 Task: In the  document Mindfulnessletter.epub Insert the command  'Viewing'Email the file to   'softage.9@softage.net', with message attached Action Required: This requires your review and response. and file type: Open Document
Action: Mouse moved to (867, 72)
Screenshot: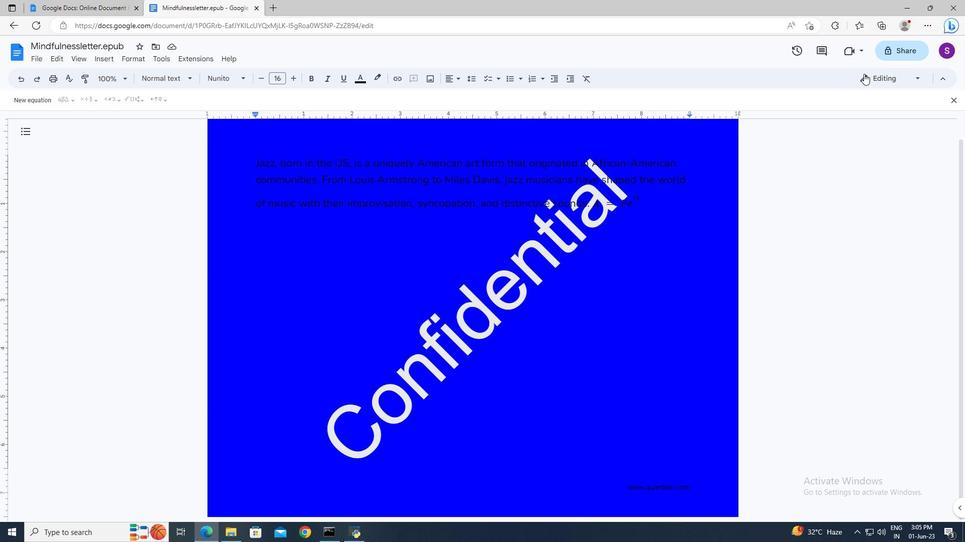
Action: Mouse pressed left at (867, 72)
Screenshot: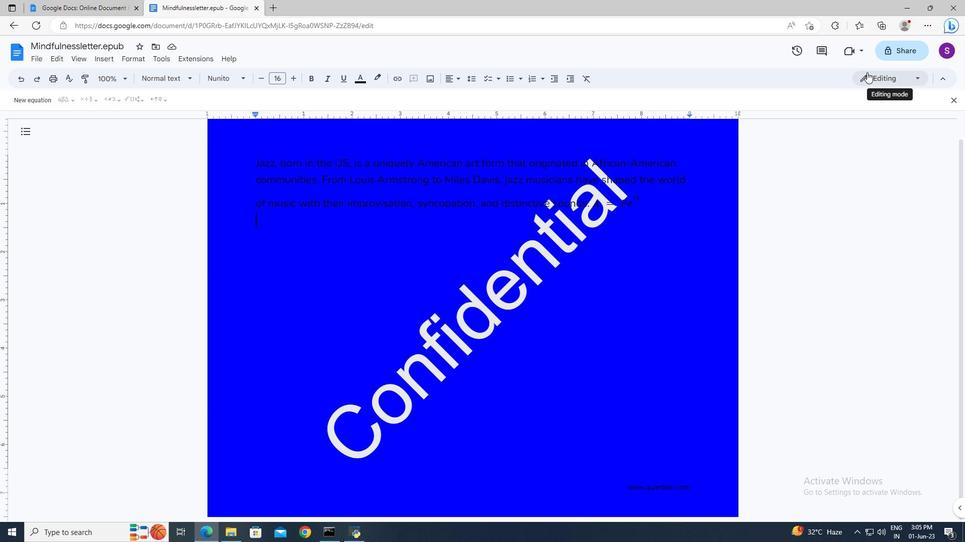 
Action: Mouse moved to (852, 151)
Screenshot: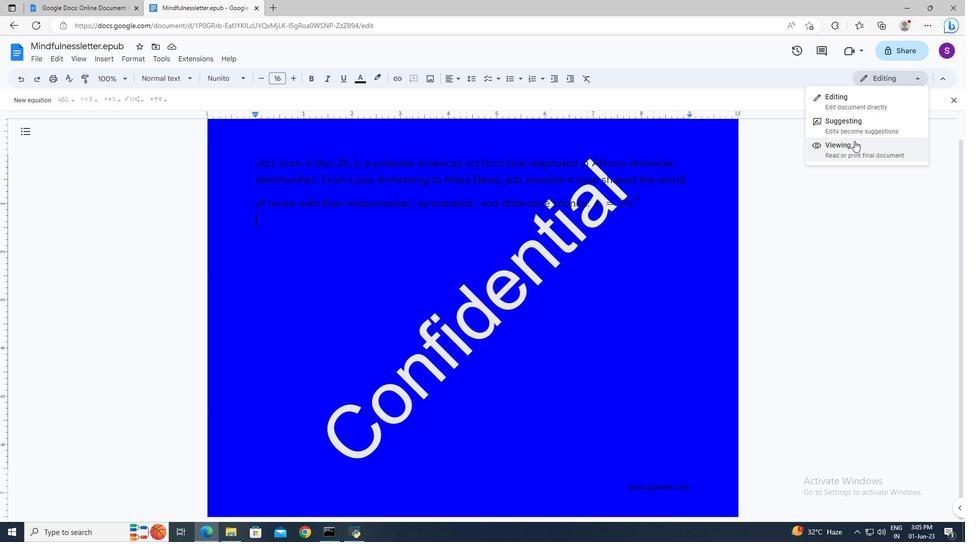 
Action: Mouse pressed left at (852, 151)
Screenshot: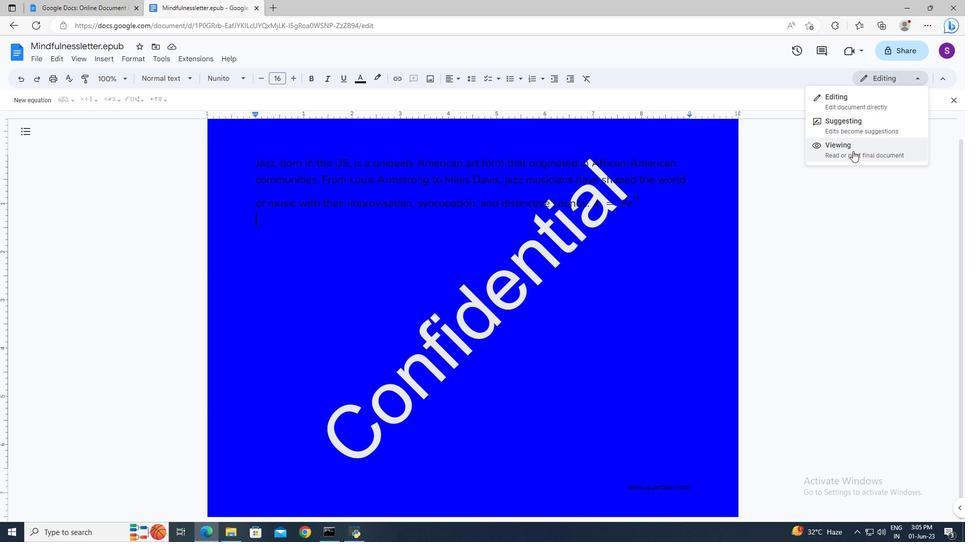 
Action: Mouse moved to (40, 60)
Screenshot: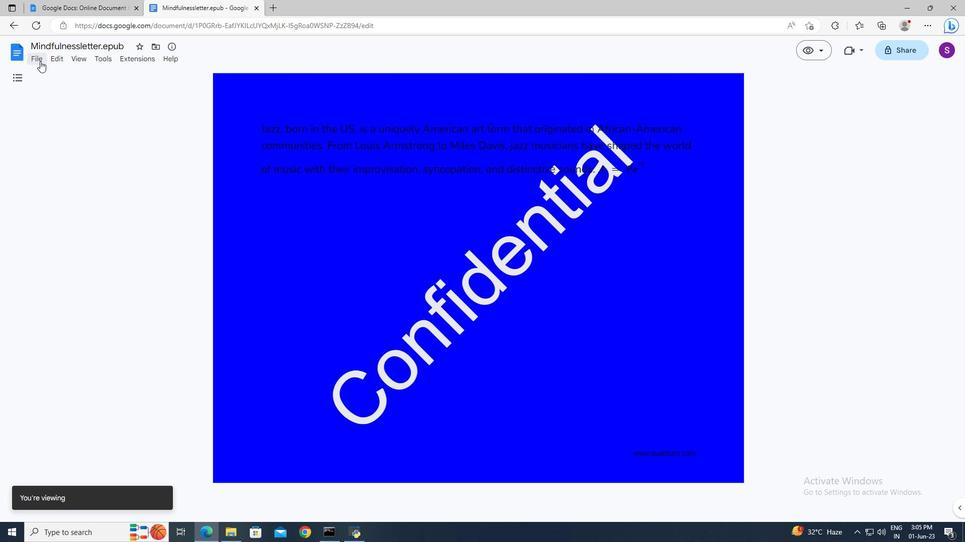 
Action: Mouse pressed left at (40, 60)
Screenshot: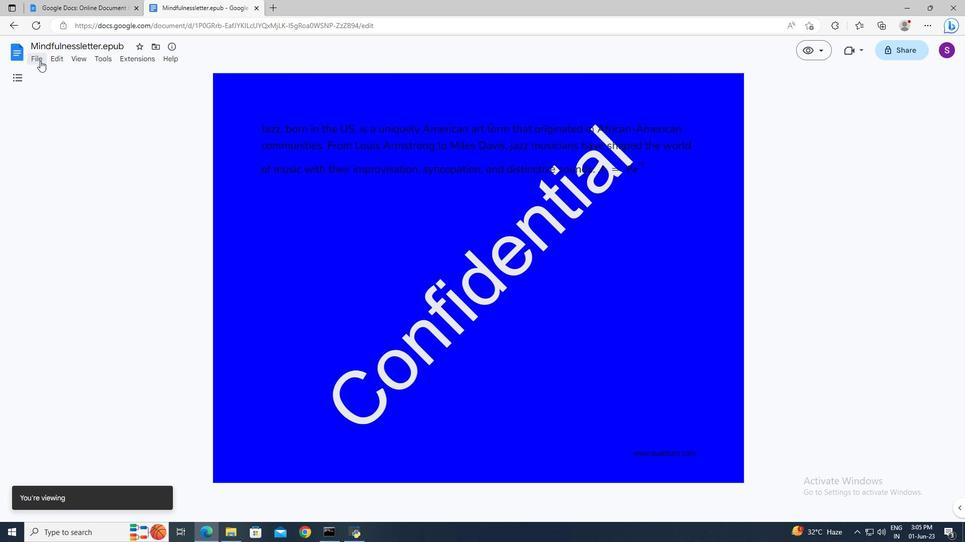 
Action: Mouse moved to (209, 153)
Screenshot: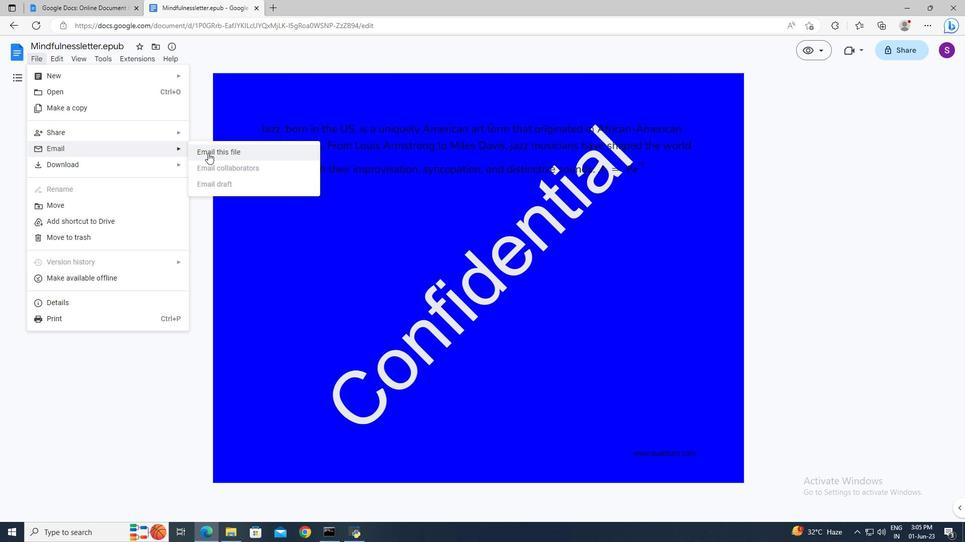 
Action: Mouse pressed left at (209, 153)
Screenshot: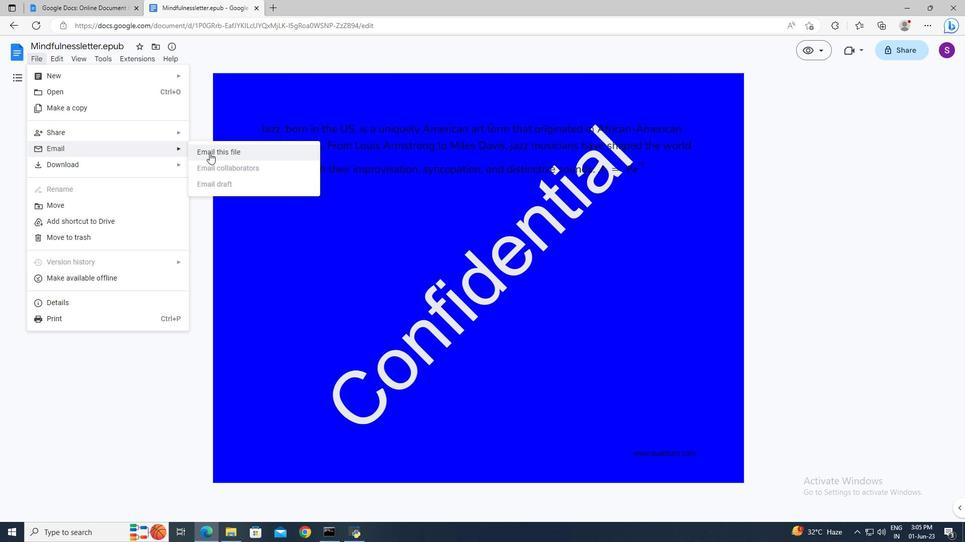 
Action: Mouse moved to (411, 217)
Screenshot: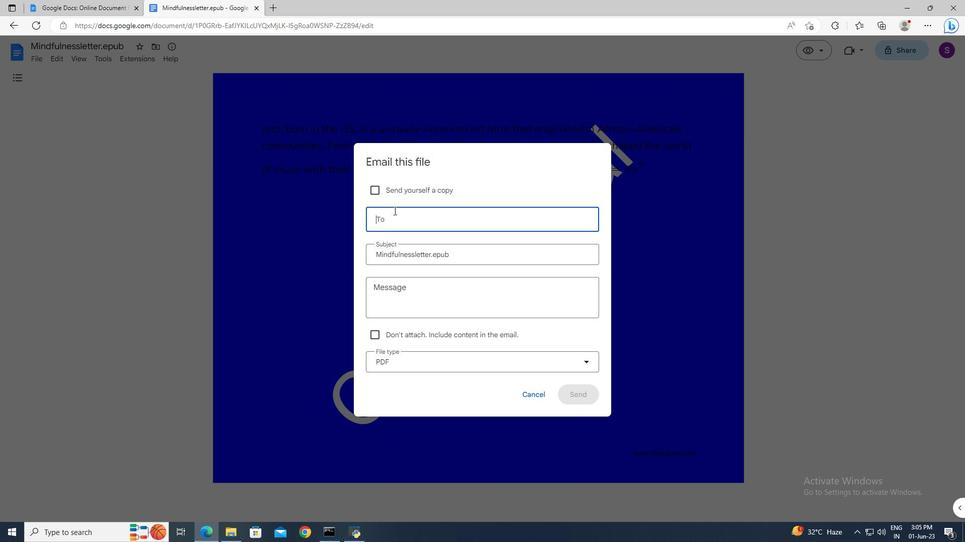 
Action: Mouse pressed left at (411, 217)
Screenshot: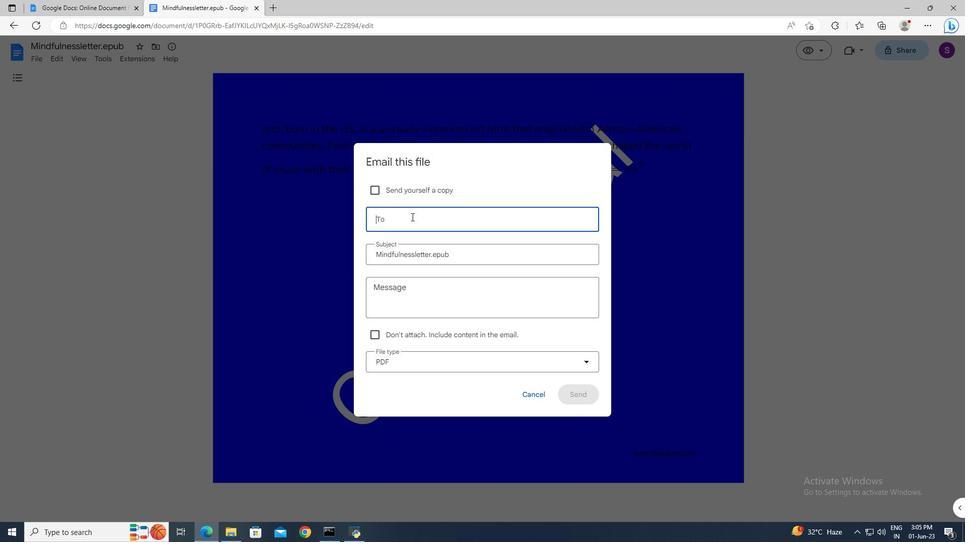 
Action: Mouse moved to (411, 217)
Screenshot: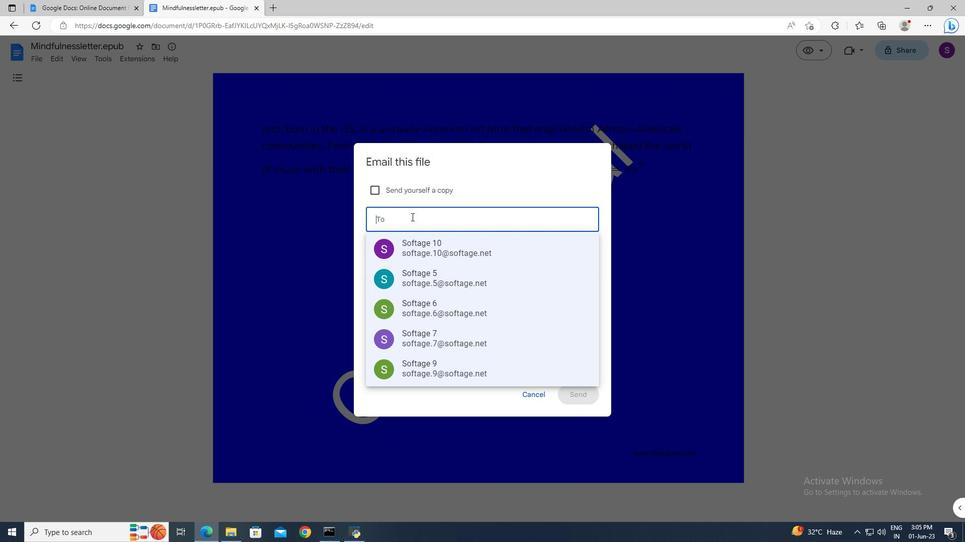 
Action: Key pressed softage.9<Key.shift>@softage.net<Key.enter>
Screenshot: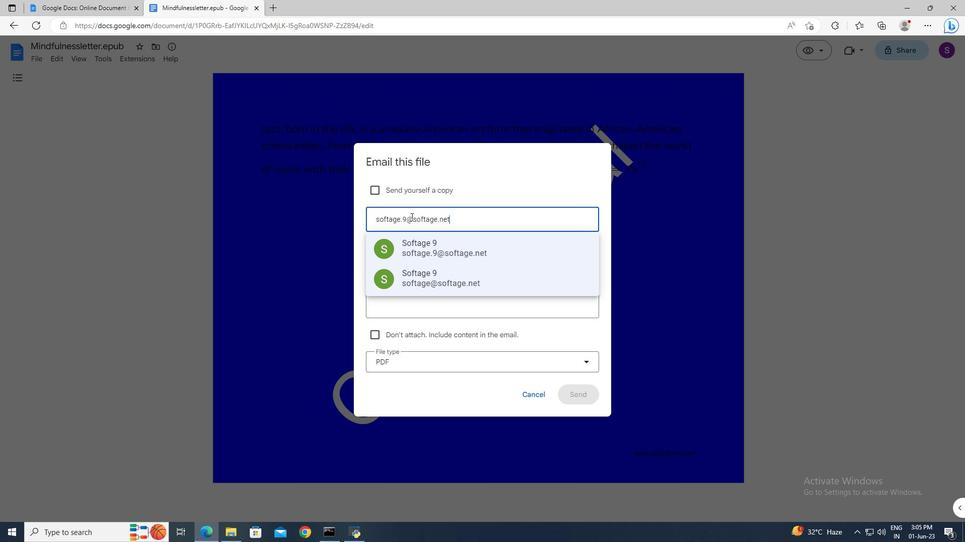 
Action: Mouse moved to (399, 285)
Screenshot: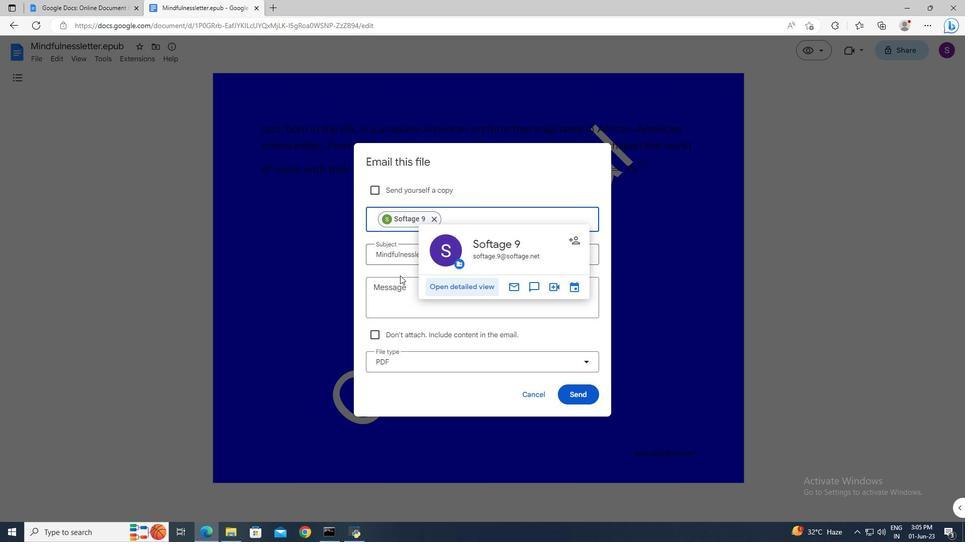 
Action: Mouse pressed left at (399, 285)
Screenshot: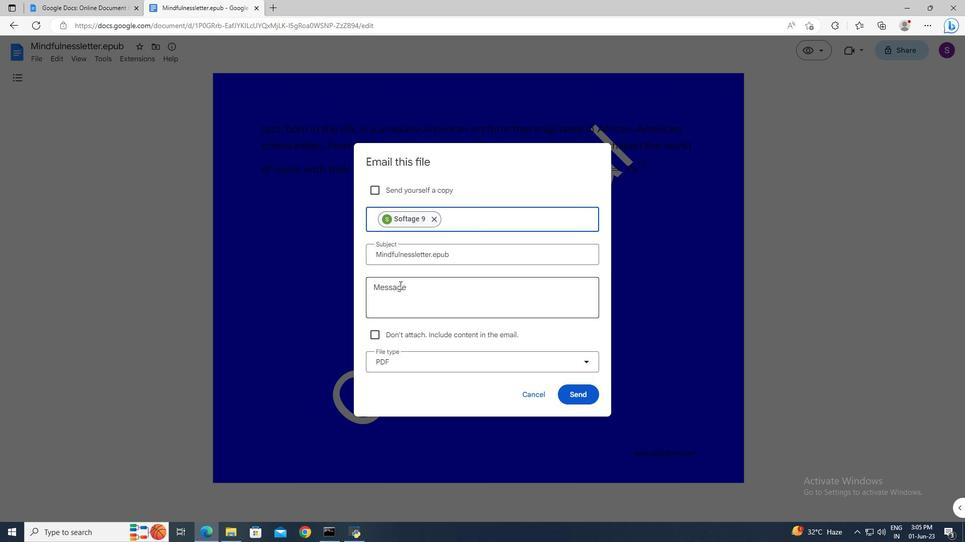 
Action: Key pressed <Key.shift>Action<Key.shift>R<Key.backspace><Key.space><Key.shift>Required<Key.shift>:<Key.space><Key.shift>This<Key.space>requires<Key.space>your<Key.space>review<Key.space>and<Key.space>response.
Screenshot: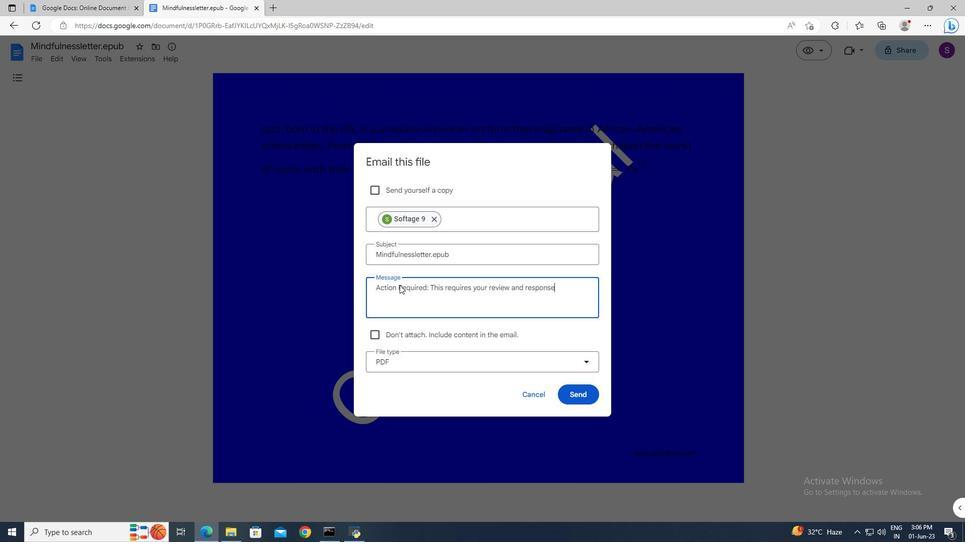 
Action: Mouse moved to (400, 365)
Screenshot: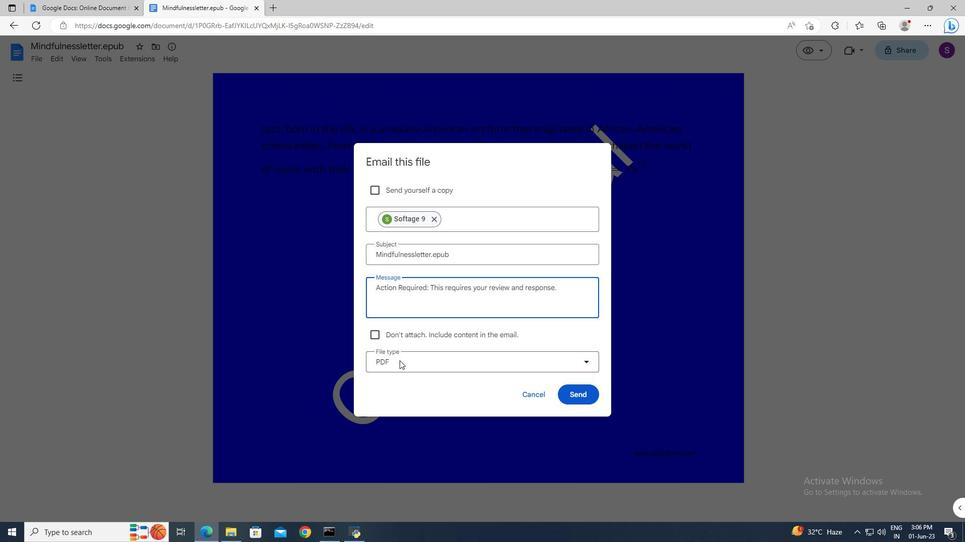 
Action: Mouse pressed left at (400, 365)
Screenshot: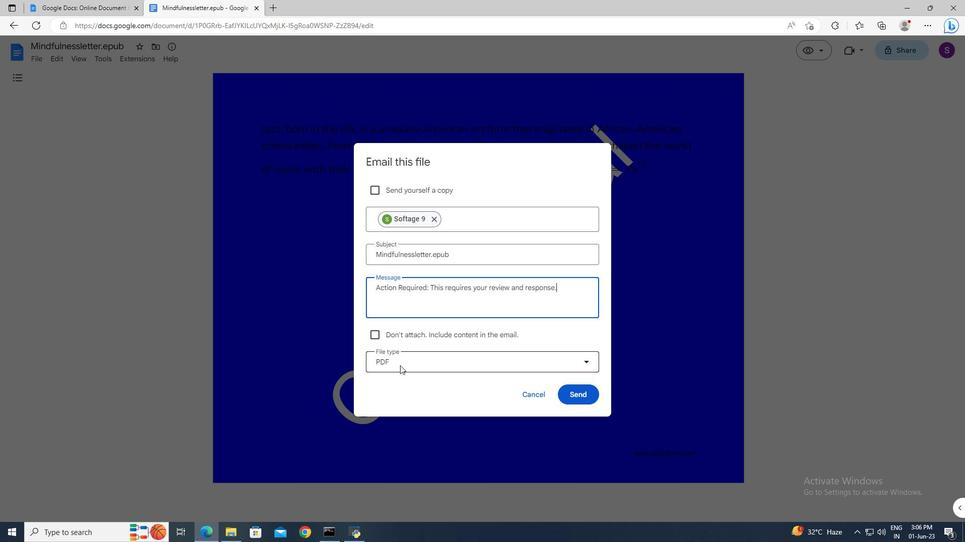 
Action: Mouse moved to (408, 412)
Screenshot: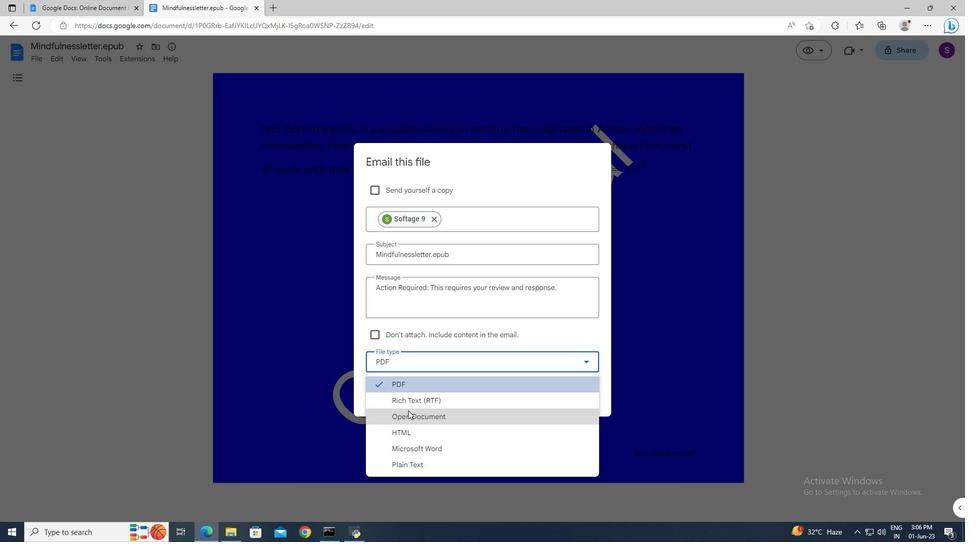 
Action: Mouse pressed left at (408, 412)
Screenshot: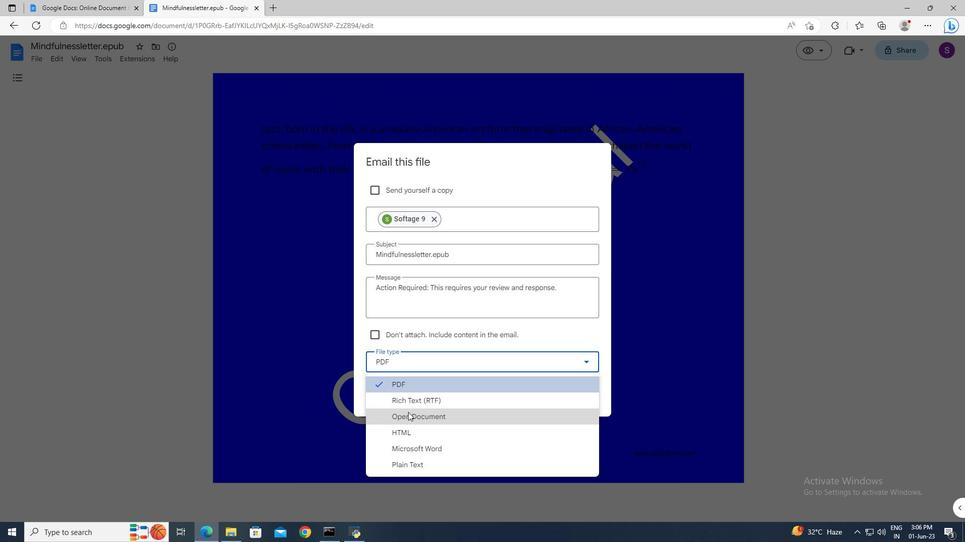 
Action: Mouse moved to (572, 392)
Screenshot: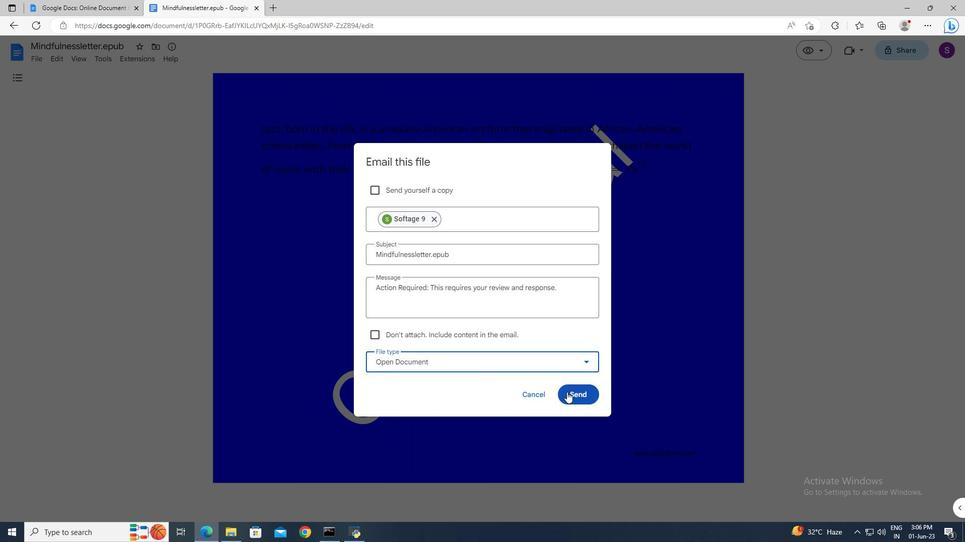 
Action: Mouse pressed left at (572, 392)
Screenshot: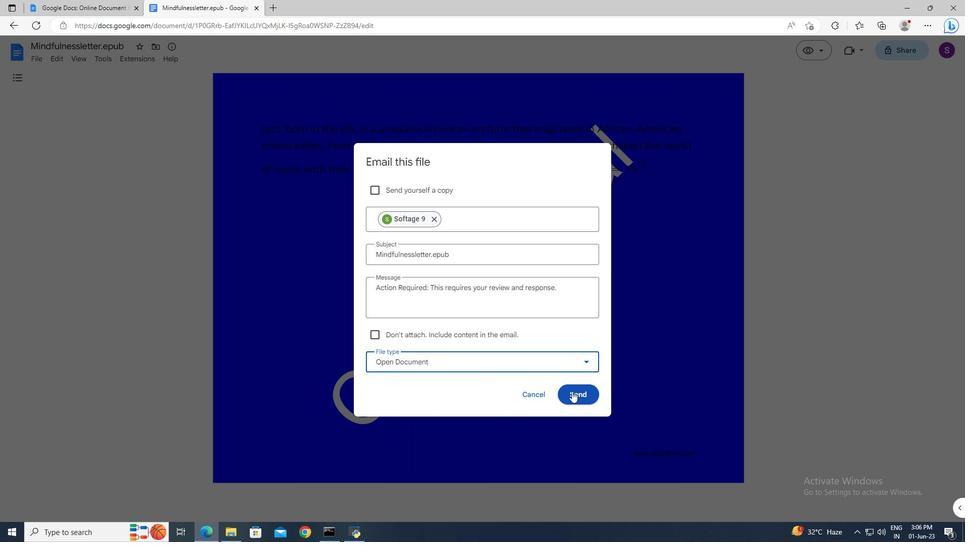 
Action: Mouse moved to (573, 392)
Screenshot: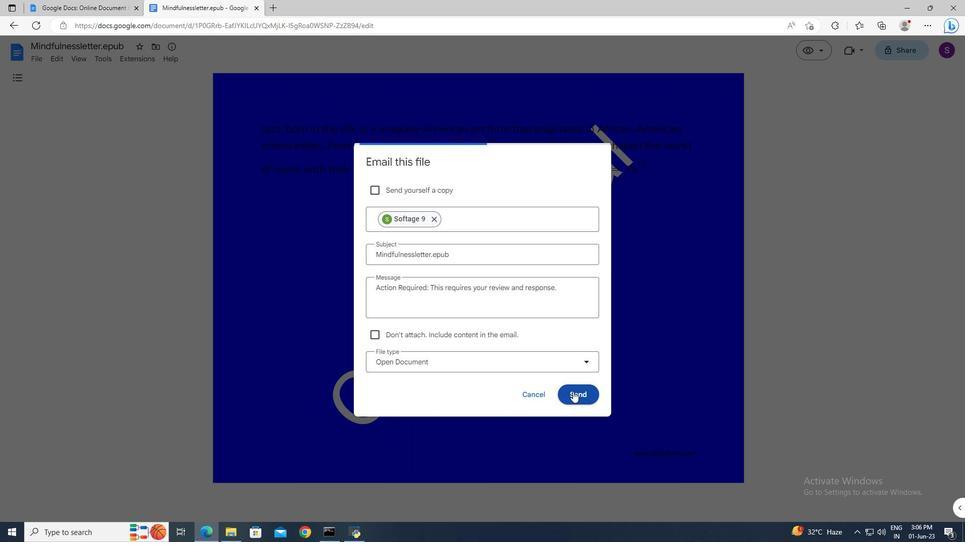 
